 Task: Select the option "Any Workspace member" in Board deletion restrictions.
Action: Mouse moved to (76, 147)
Screenshot: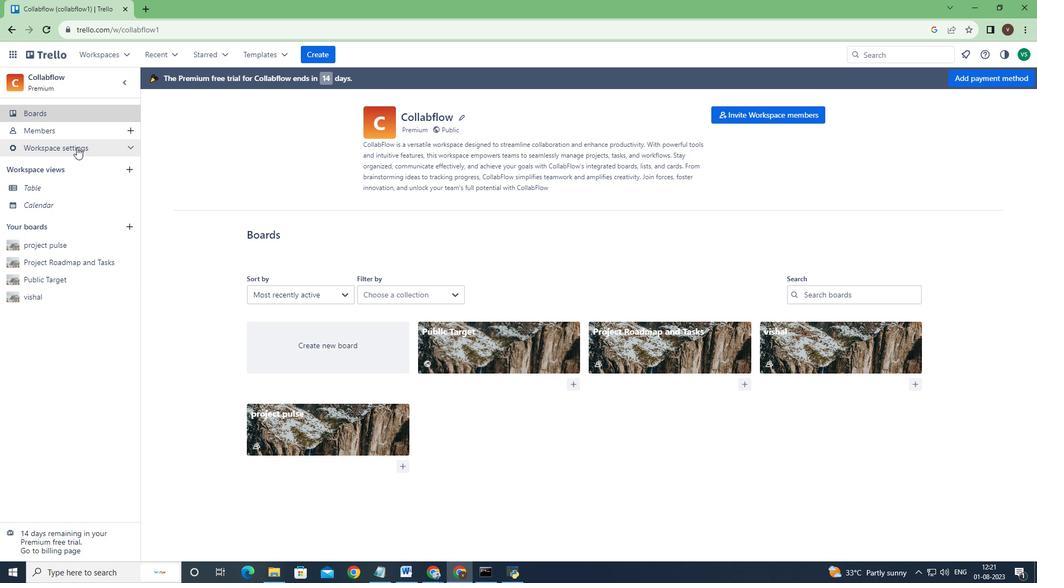 
Action: Mouse pressed left at (76, 147)
Screenshot: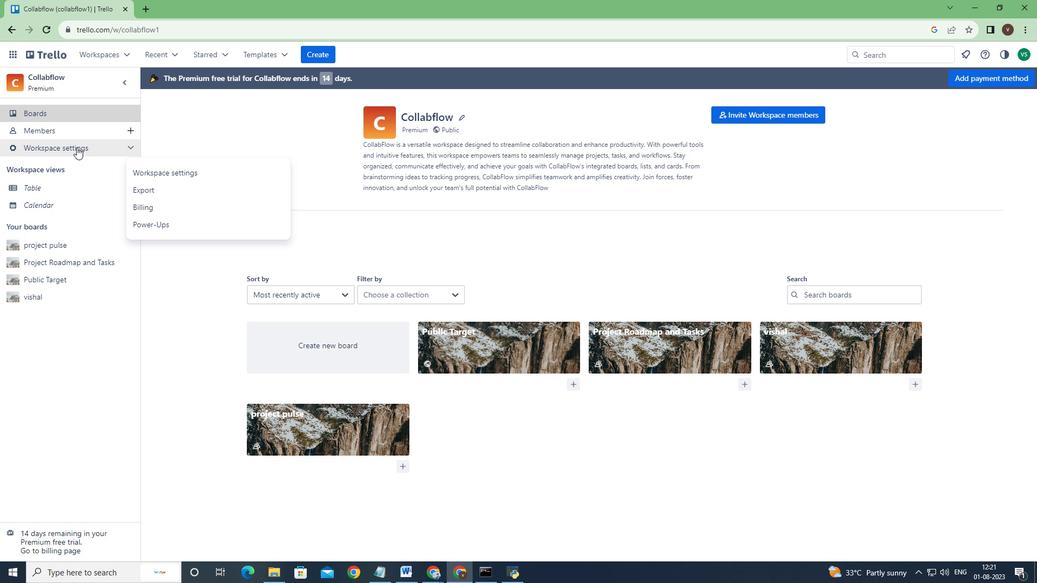 
Action: Mouse moved to (146, 169)
Screenshot: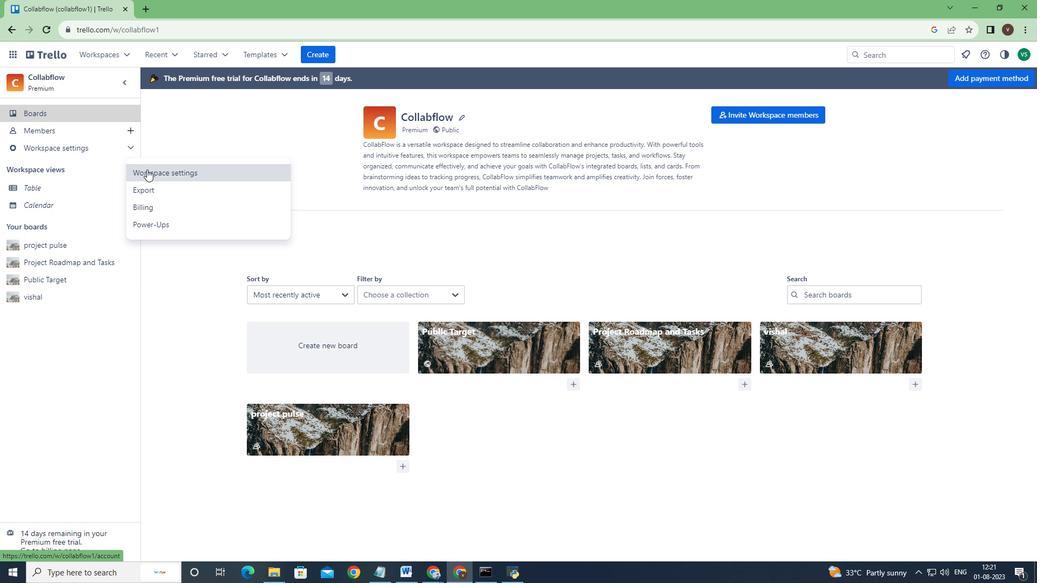 
Action: Mouse pressed left at (146, 169)
Screenshot: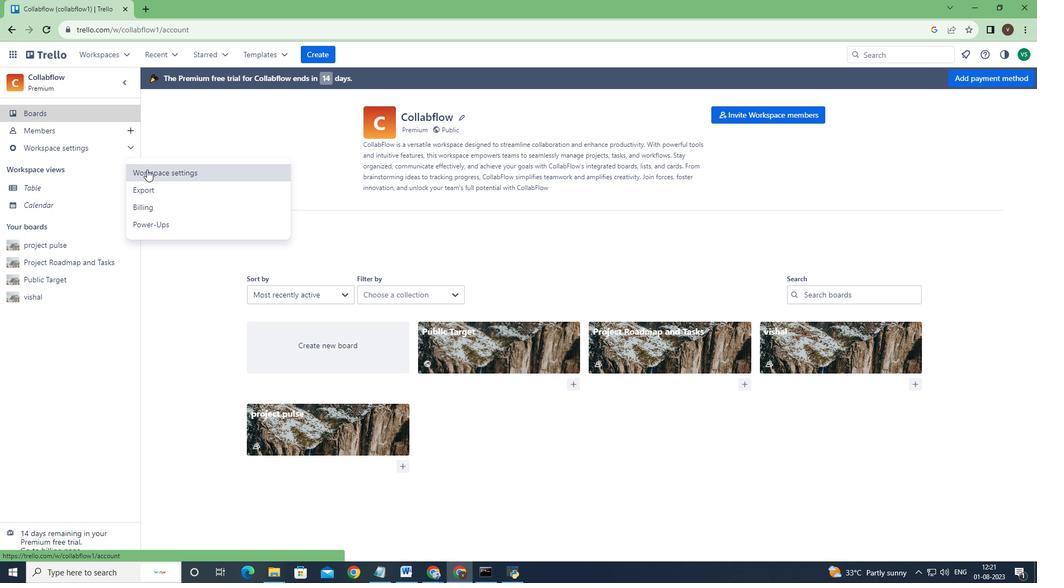 
Action: Mouse moved to (532, 347)
Screenshot: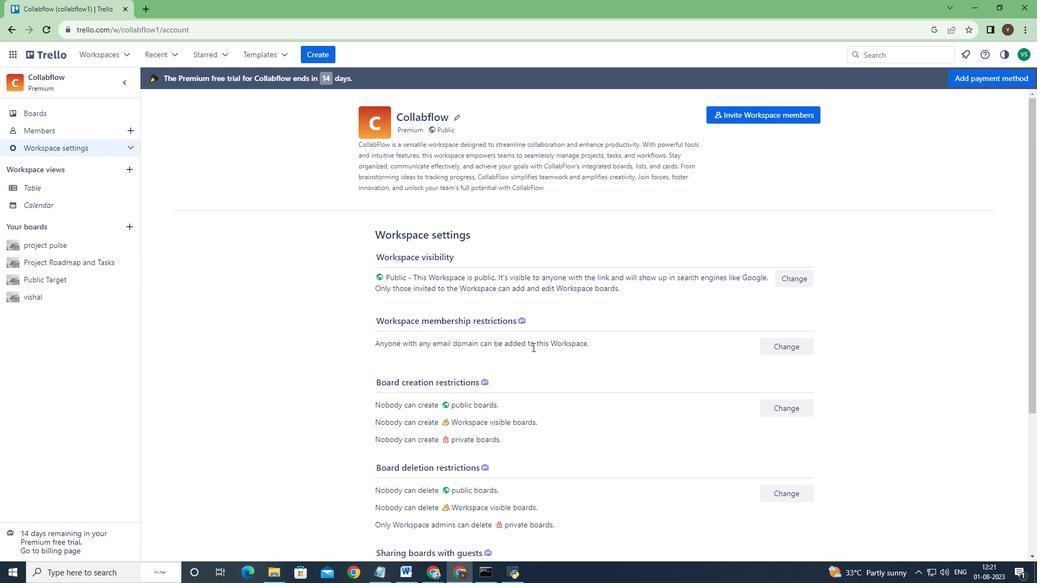 
Action: Mouse scrolled (532, 346) with delta (0, 0)
Screenshot: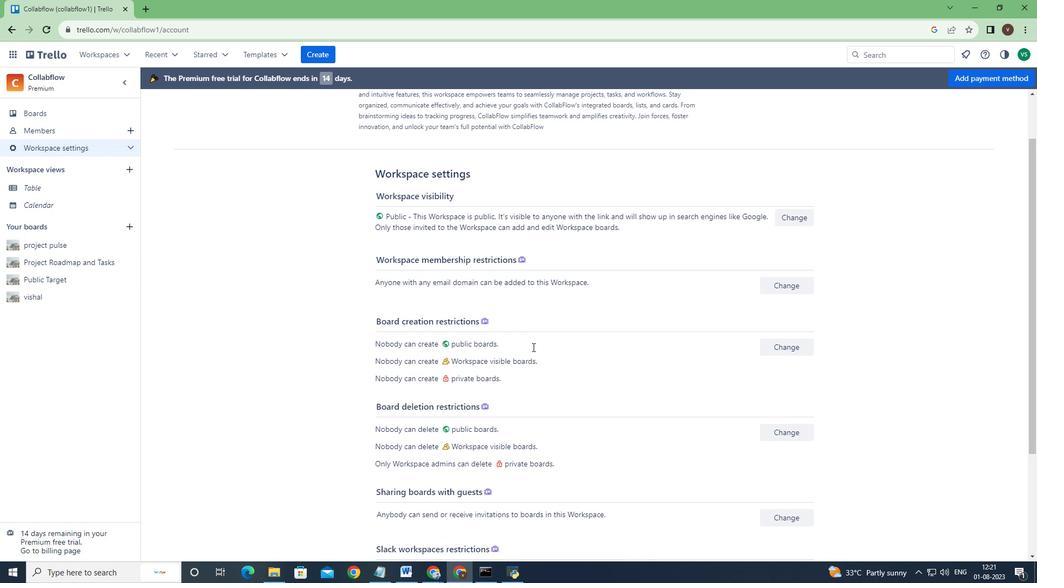 
Action: Mouse scrolled (532, 346) with delta (0, 0)
Screenshot: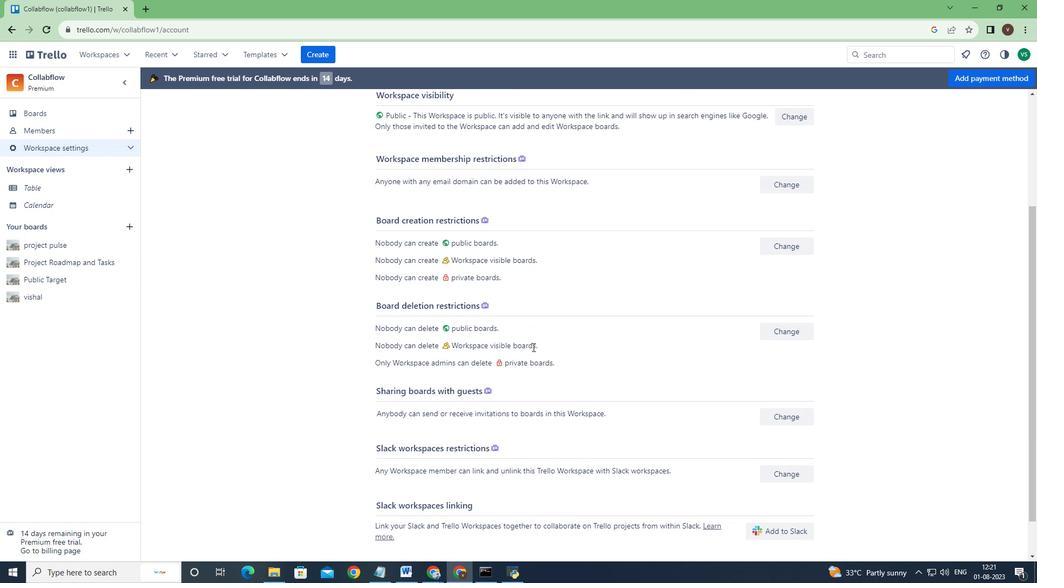 
Action: Mouse scrolled (532, 346) with delta (0, 0)
Screenshot: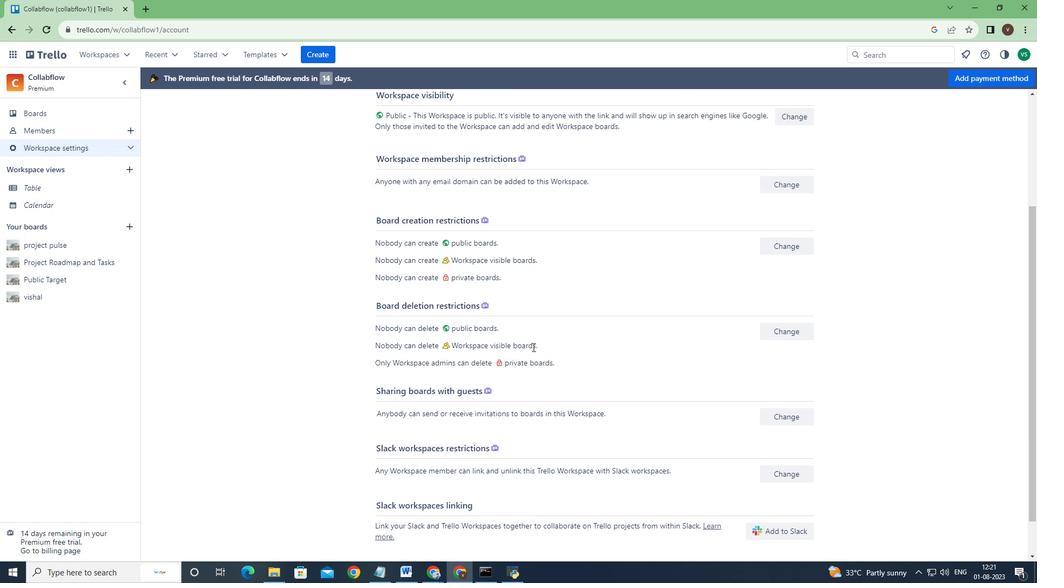 
Action: Mouse moved to (801, 331)
Screenshot: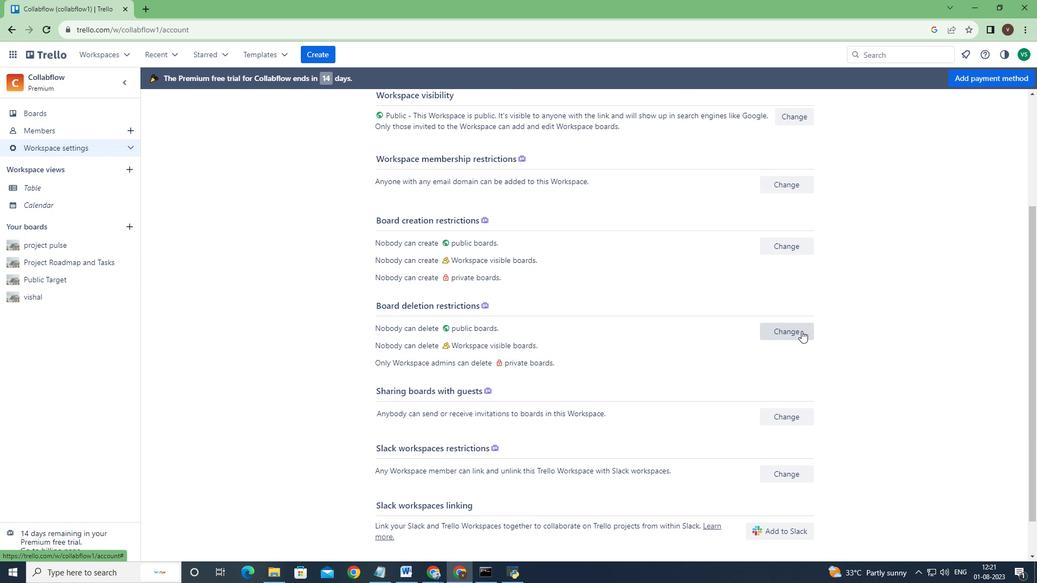 
Action: Mouse pressed left at (801, 331)
Screenshot: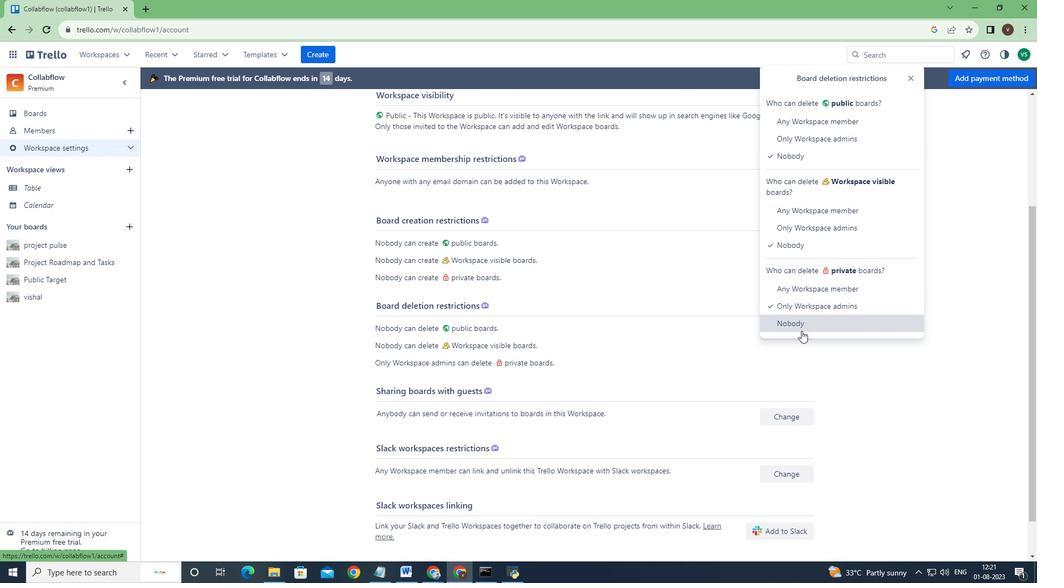 
Action: Mouse moved to (804, 288)
Screenshot: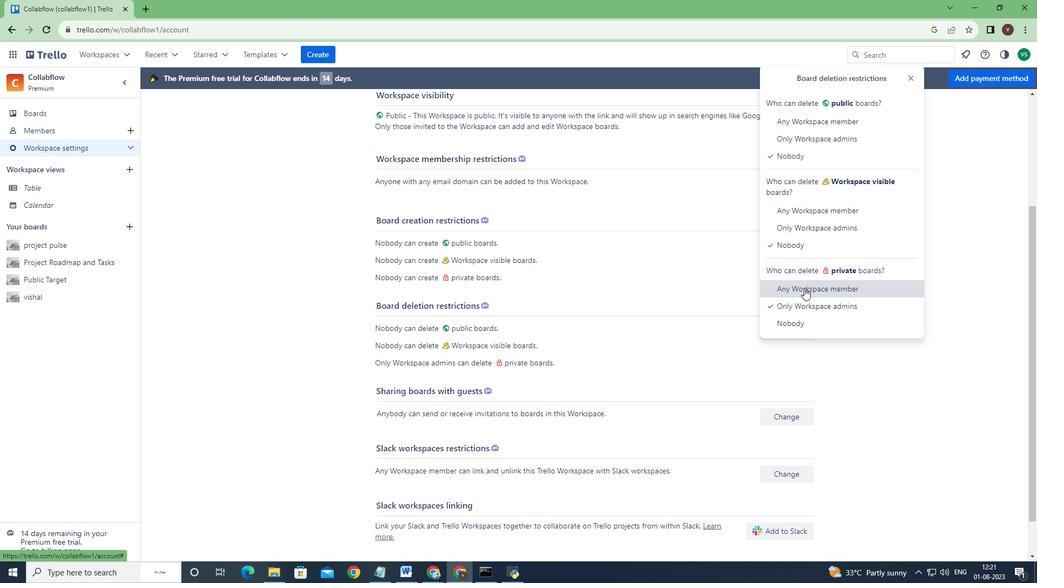 
Action: Mouse pressed left at (804, 288)
Screenshot: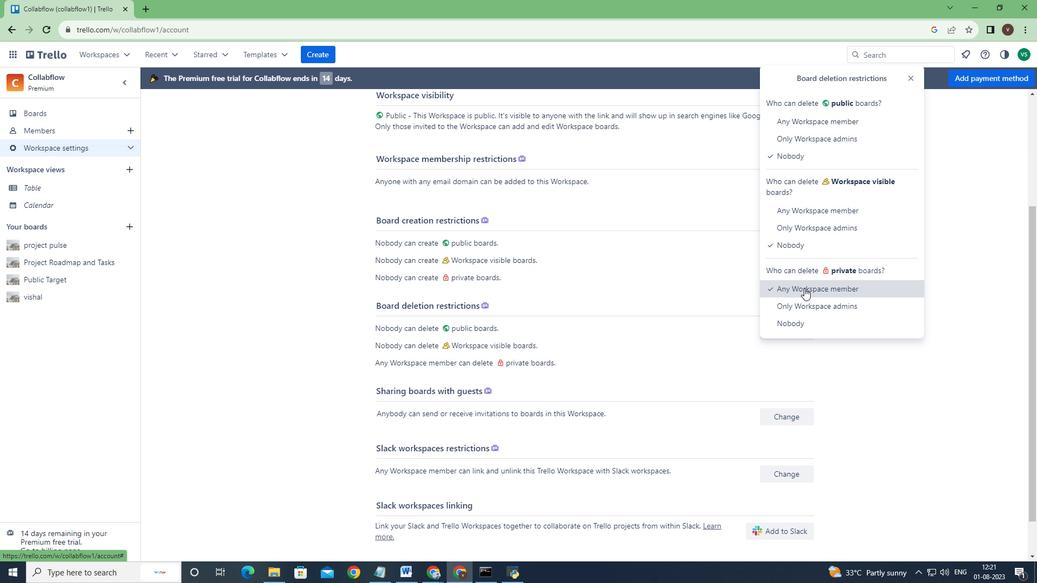 
